 Task: Add a dependency to the task Improve app security and data encryption , the existing task  Implement social media sharing feature for the app in the project TrendSetter.
Action: Mouse moved to (699, 523)
Screenshot: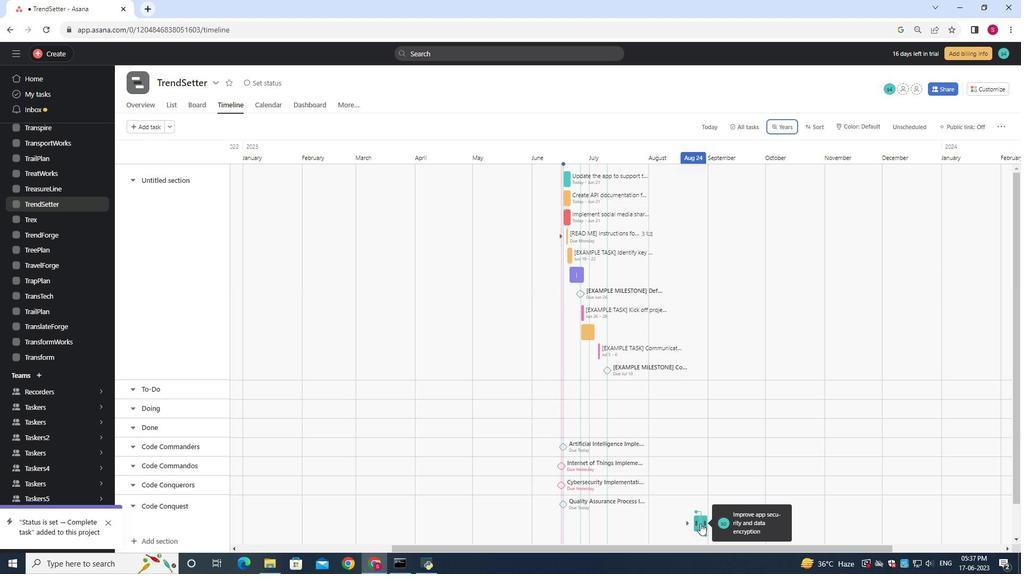 
Action: Mouse pressed left at (699, 523)
Screenshot: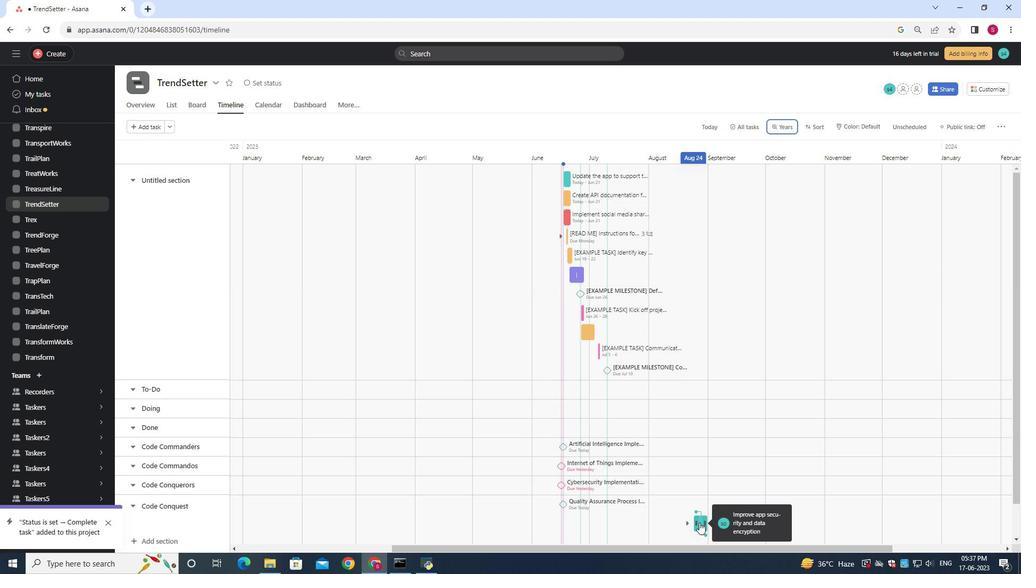 
Action: Mouse moved to (772, 253)
Screenshot: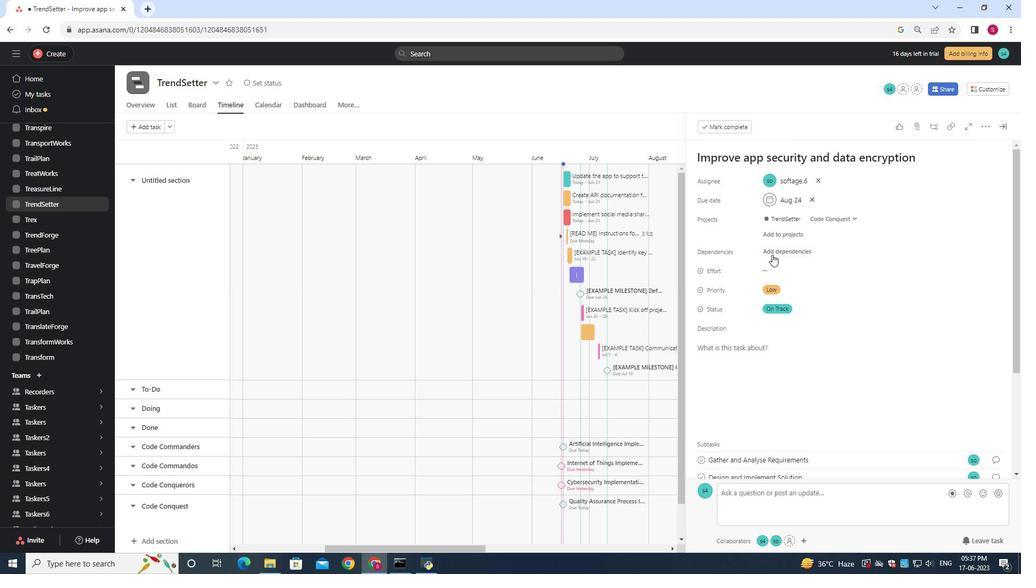 
Action: Mouse pressed left at (772, 253)
Screenshot: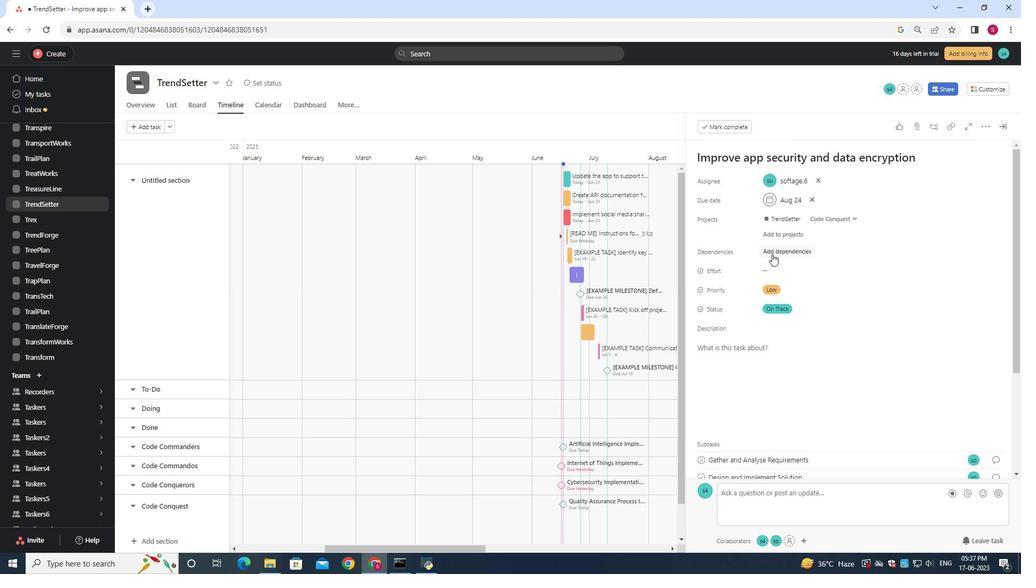 
Action: Mouse moved to (856, 290)
Screenshot: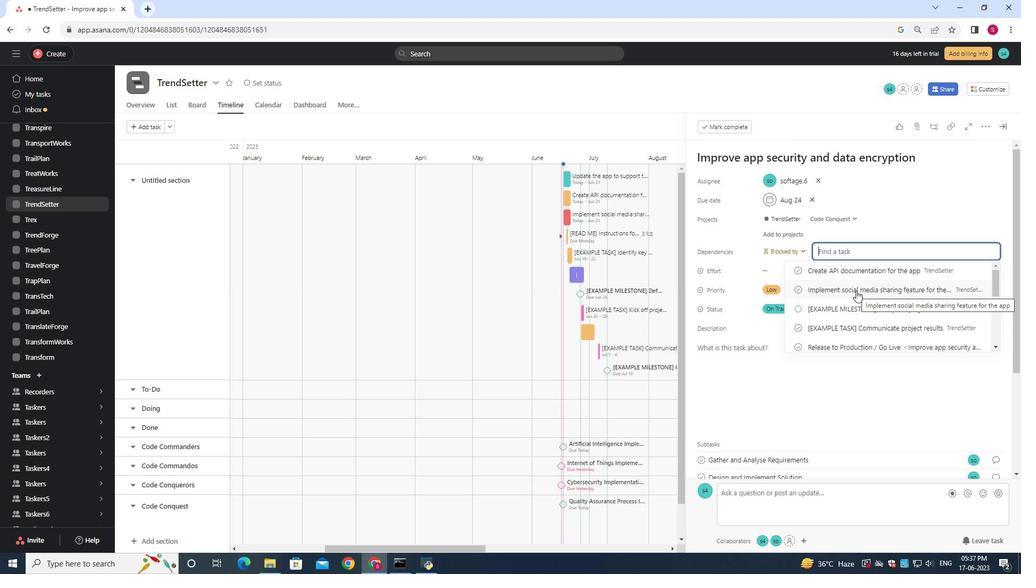 
Action: Mouse pressed left at (856, 290)
Screenshot: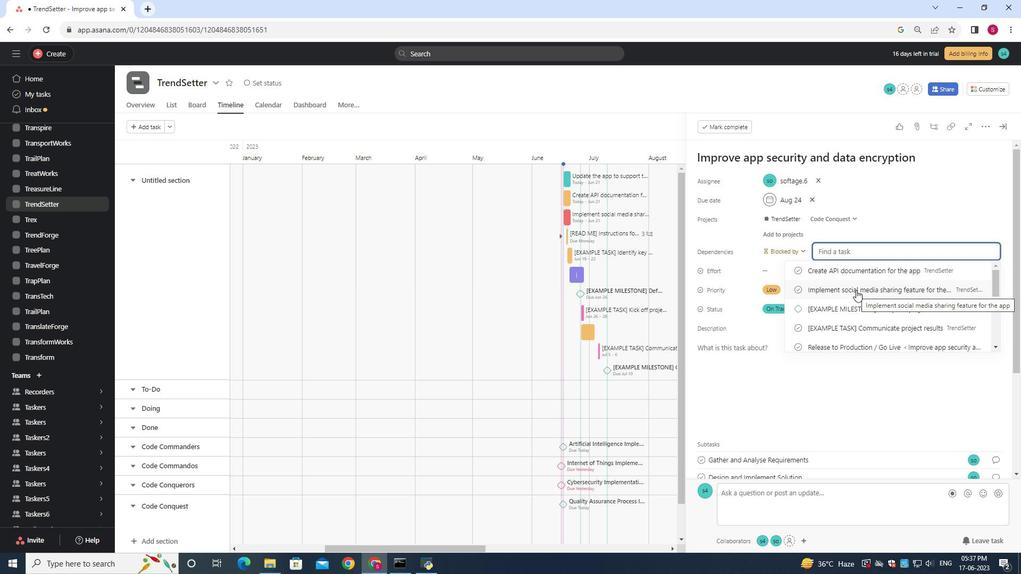 
Action: Mouse moved to (862, 288)
Screenshot: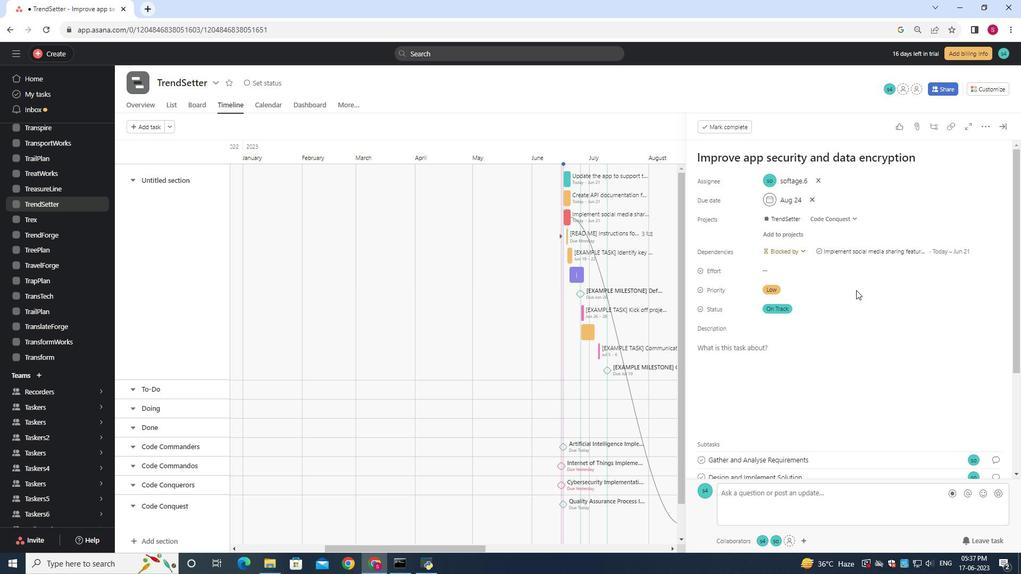 
